Task: Create a sub task Gather and Analyse Requirements for the task  Integrate a new online platform for online language learning in the project ArcticForge , assign it to team member softage.2@softage.net and update the status of the sub task to  Off Track , set the priority of the sub task to High
Action: Mouse moved to (63, 285)
Screenshot: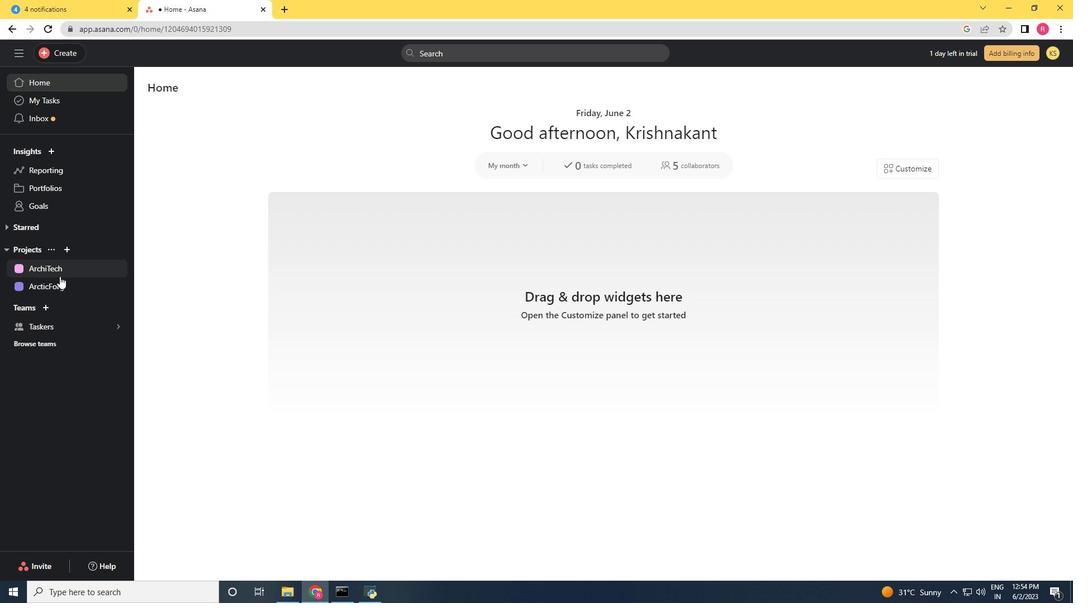 
Action: Mouse pressed left at (63, 285)
Screenshot: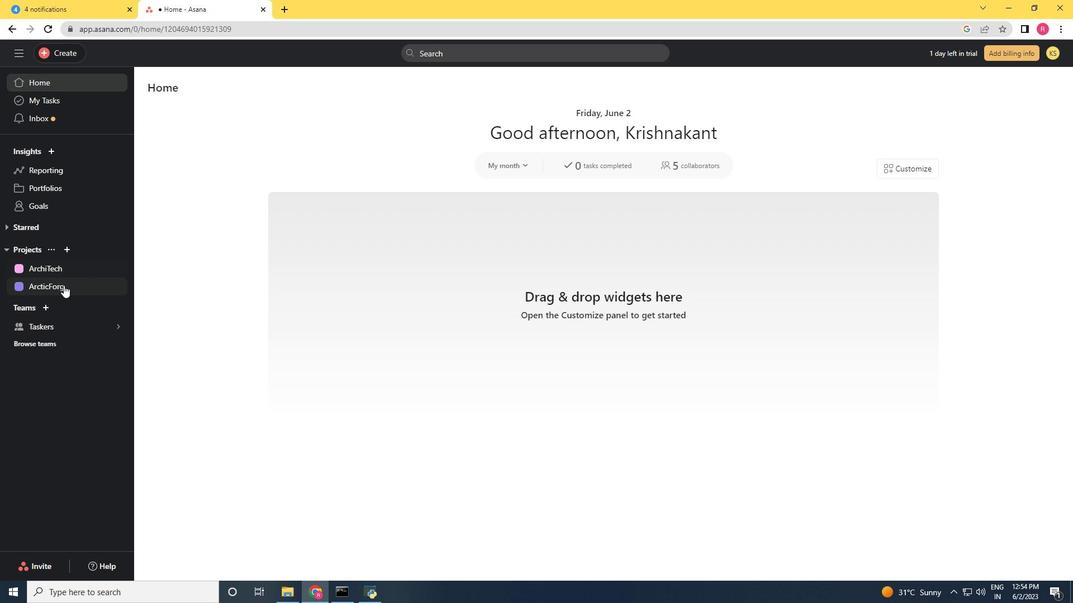 
Action: Mouse moved to (480, 247)
Screenshot: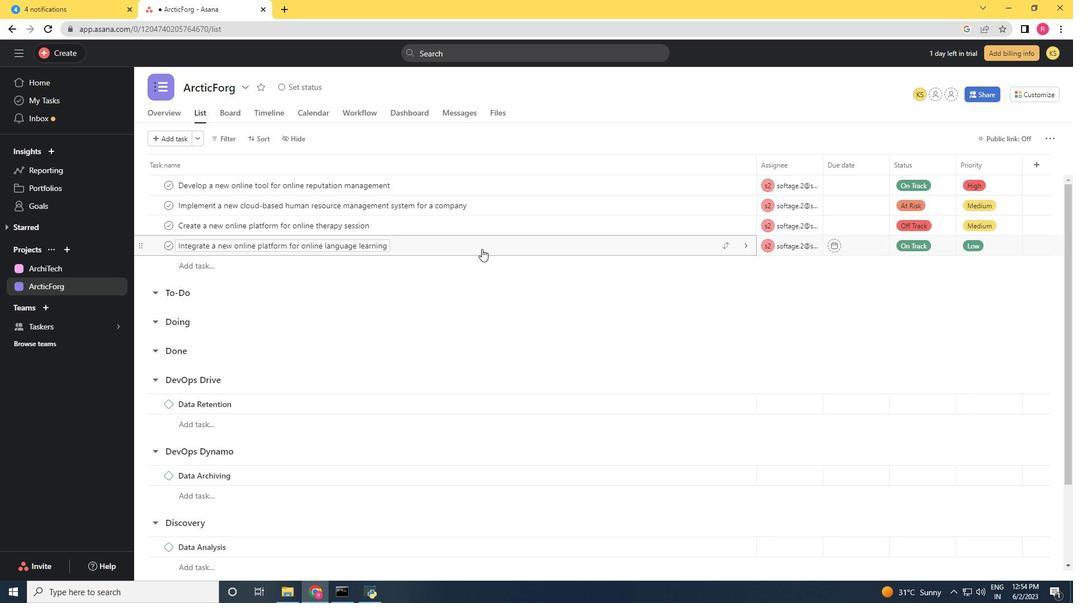 
Action: Mouse pressed left at (480, 247)
Screenshot: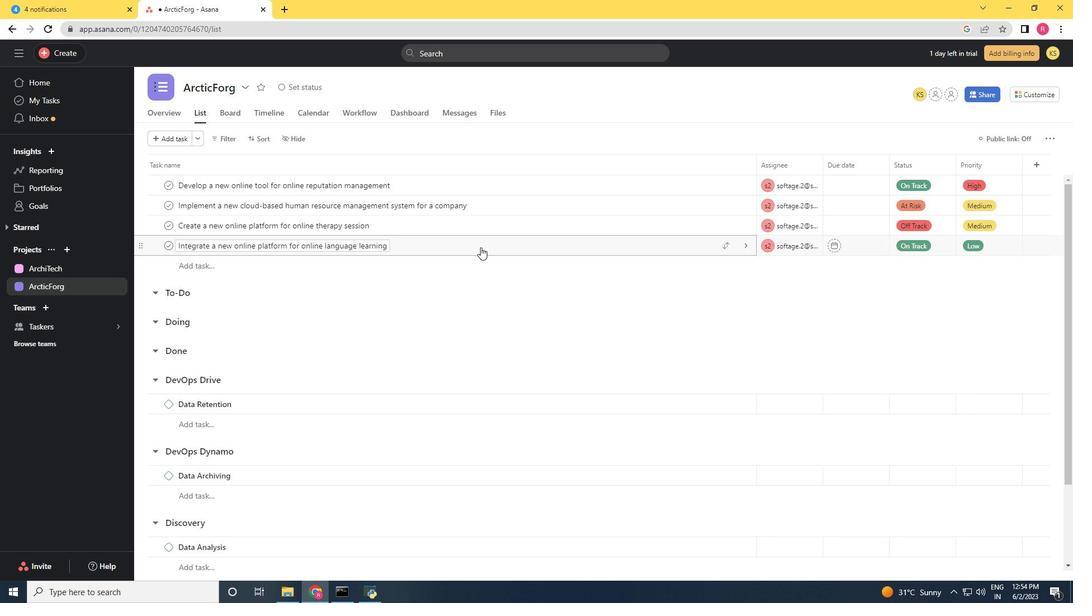 
Action: Mouse moved to (783, 447)
Screenshot: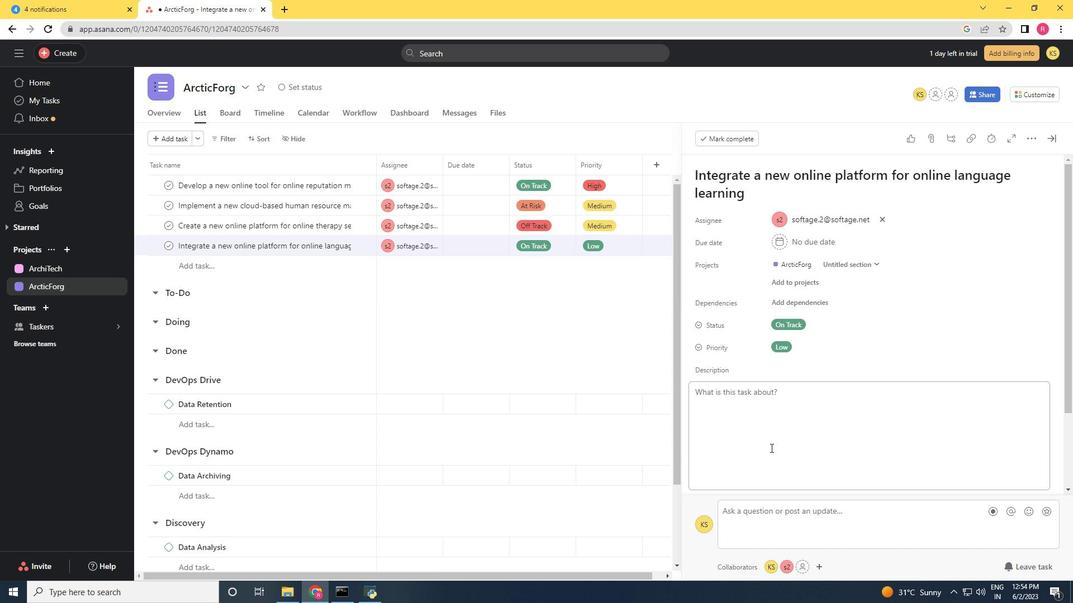 
Action: Mouse scrolled (783, 446) with delta (0, 0)
Screenshot: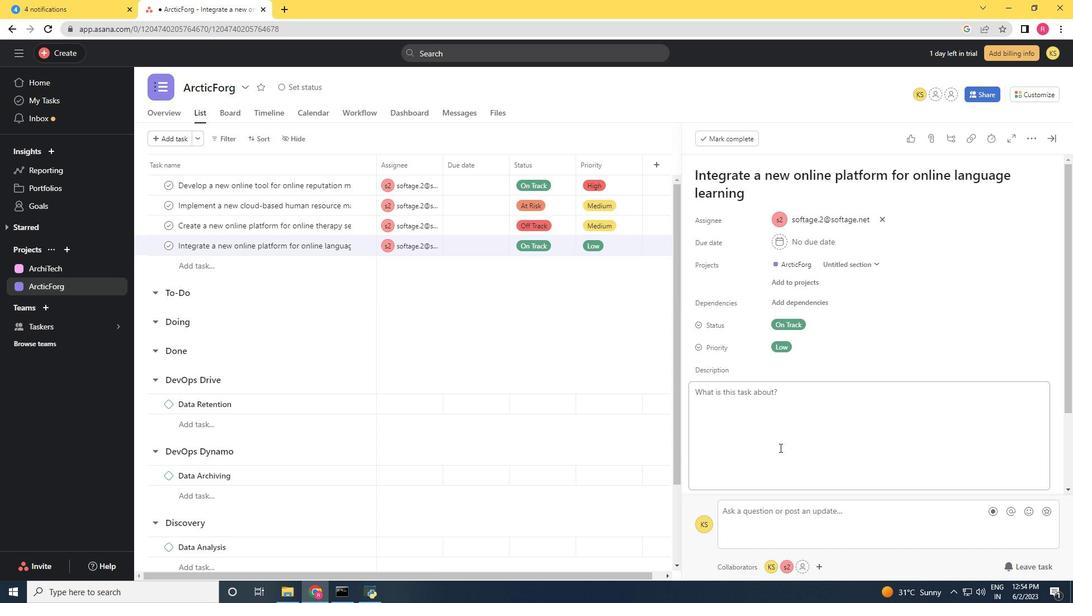 
Action: Mouse scrolled (783, 446) with delta (0, 0)
Screenshot: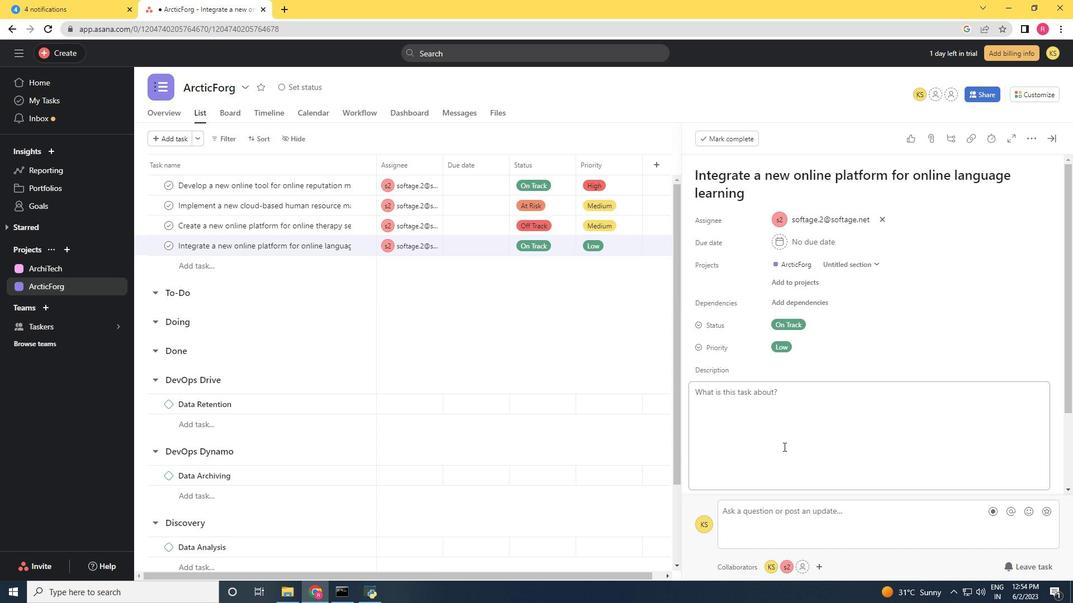 
Action: Mouse moved to (718, 404)
Screenshot: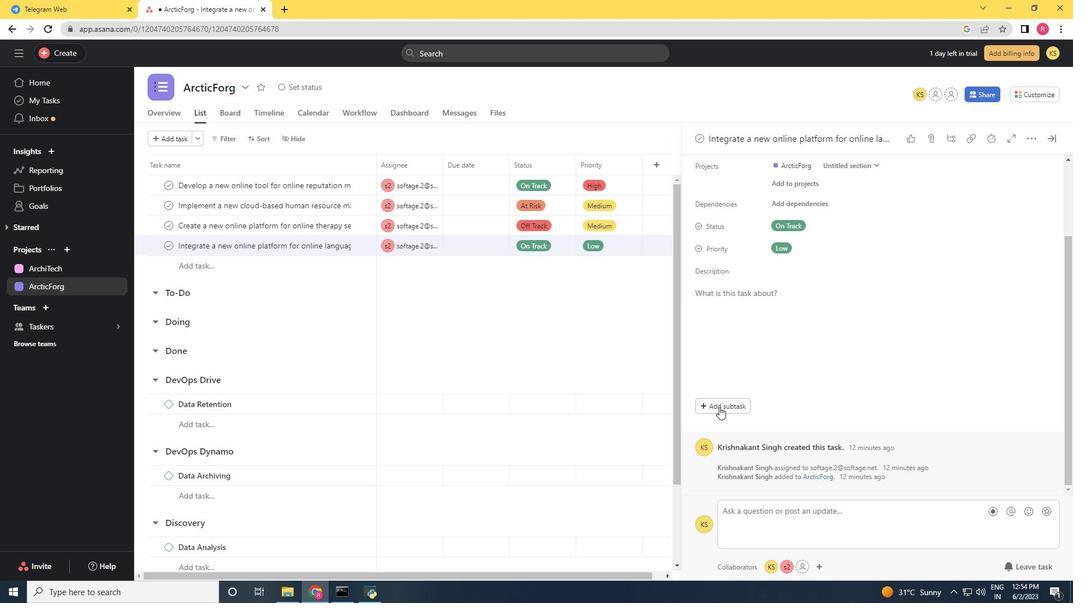 
Action: Mouse pressed left at (718, 404)
Screenshot: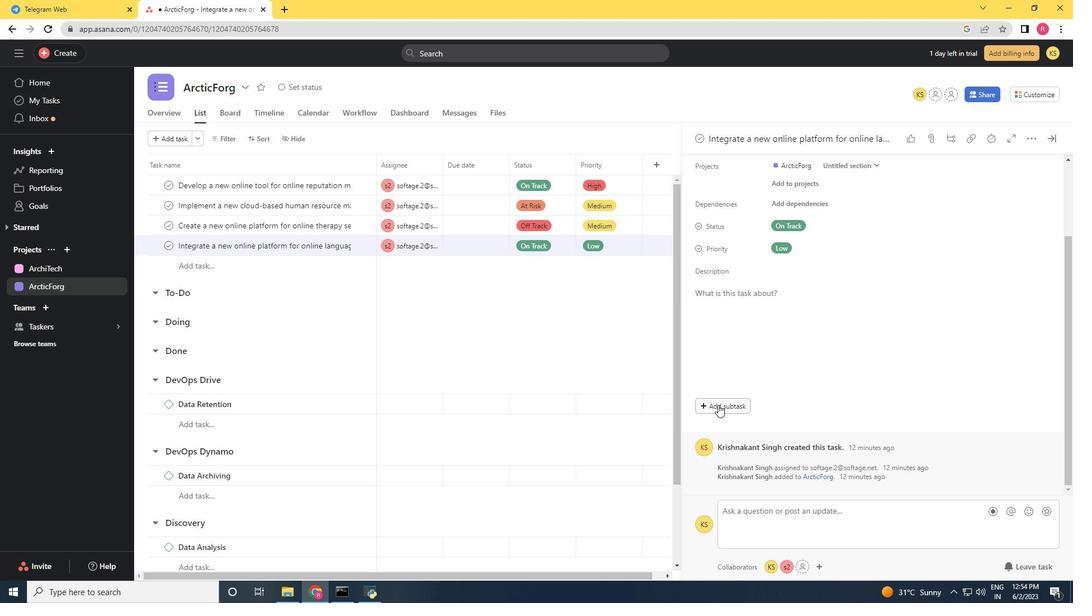 
Action: Key pressed <Key.shift><Key.shift><Key.shift><Key.shift><Key.shift><Key.shift><Key.shift><Key.shift><Key.shift>Gather<Key.space>and<Key.space><Key.shift>Analyse<Key.space><Key.shift><Key.shift>Requirements
Screenshot: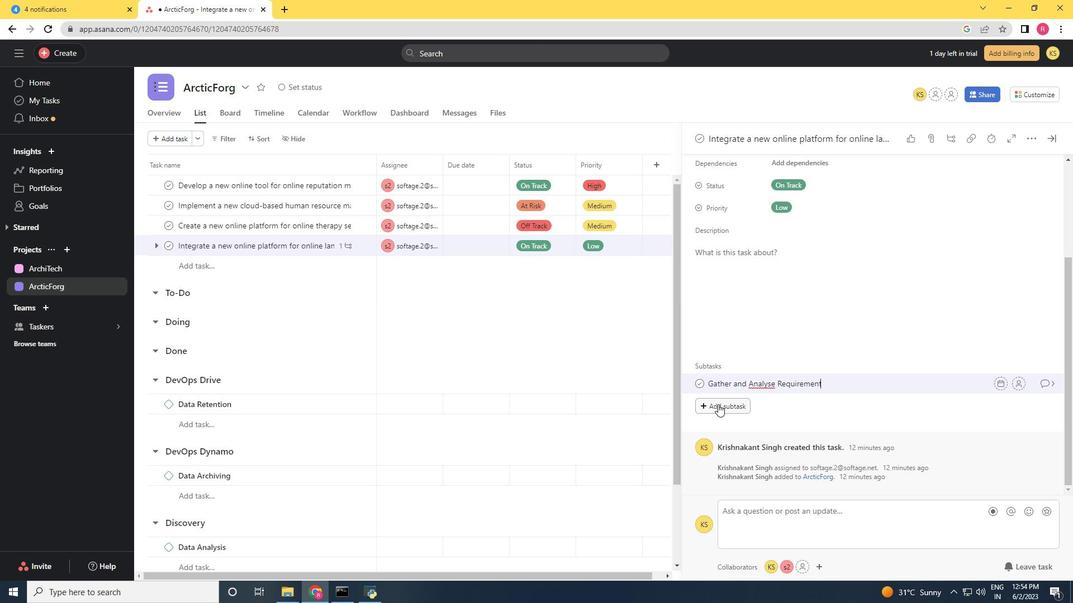 
Action: Mouse moved to (1017, 385)
Screenshot: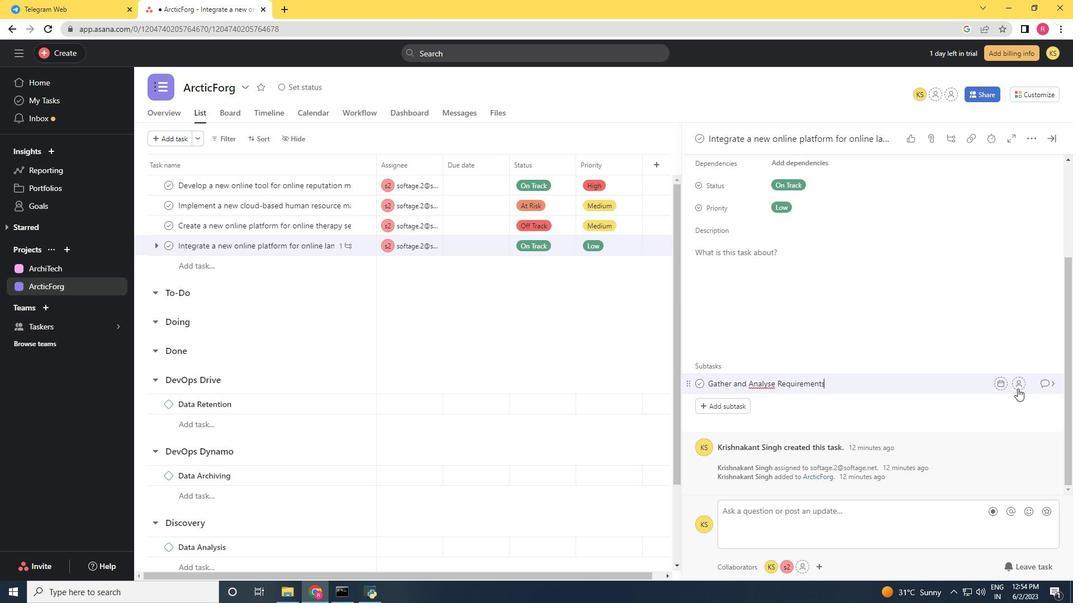 
Action: Mouse pressed left at (1017, 385)
Screenshot: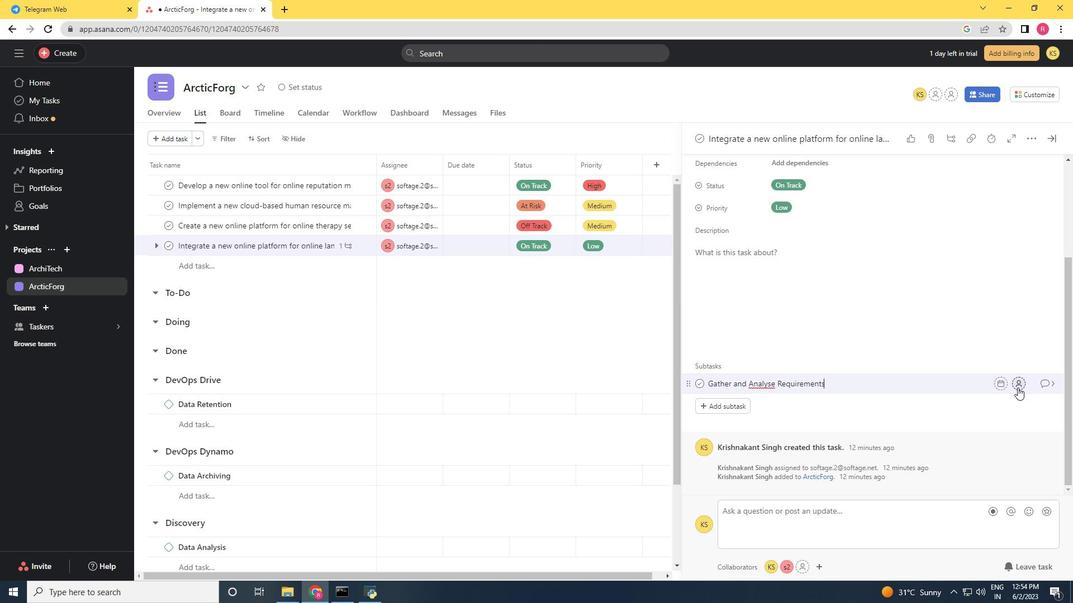 
Action: Mouse moved to (853, 442)
Screenshot: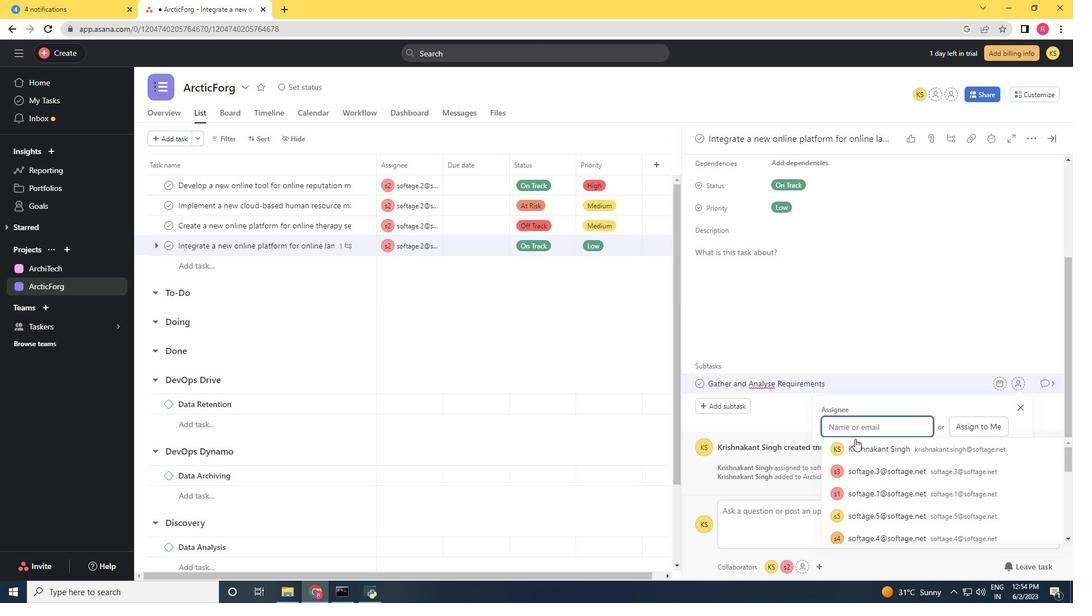 
Action: Key pressed softage.2<Key.shift>@softage.net
Screenshot: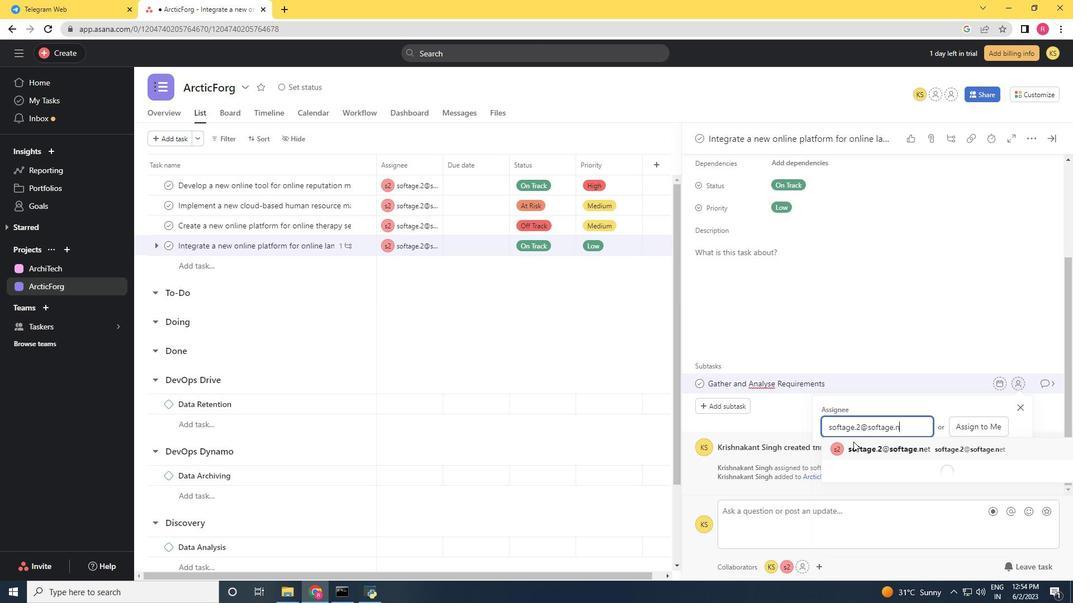 
Action: Mouse moved to (879, 446)
Screenshot: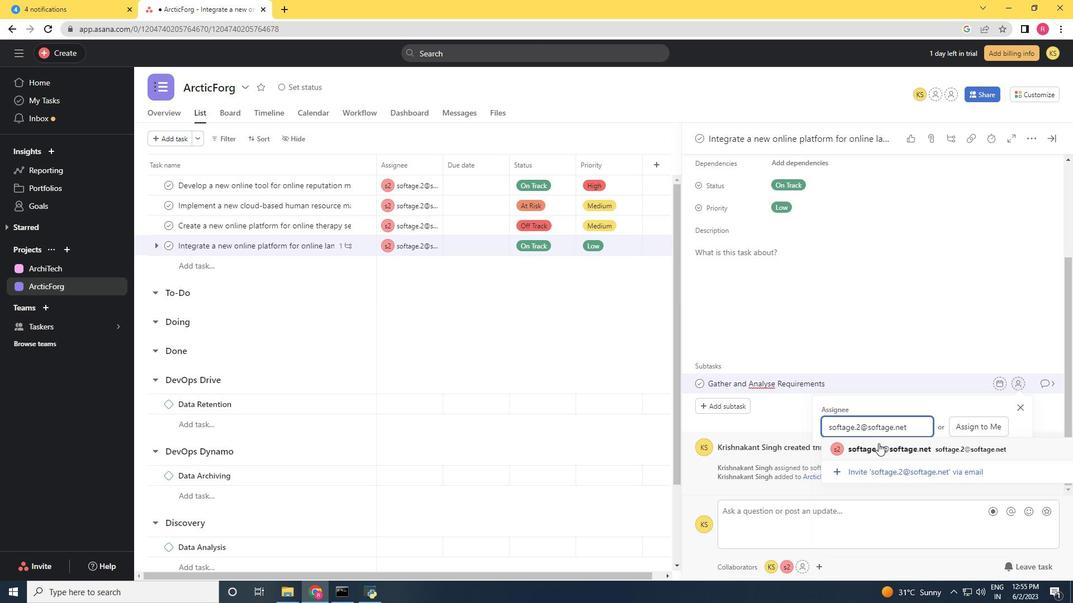 
Action: Mouse pressed left at (879, 446)
Screenshot: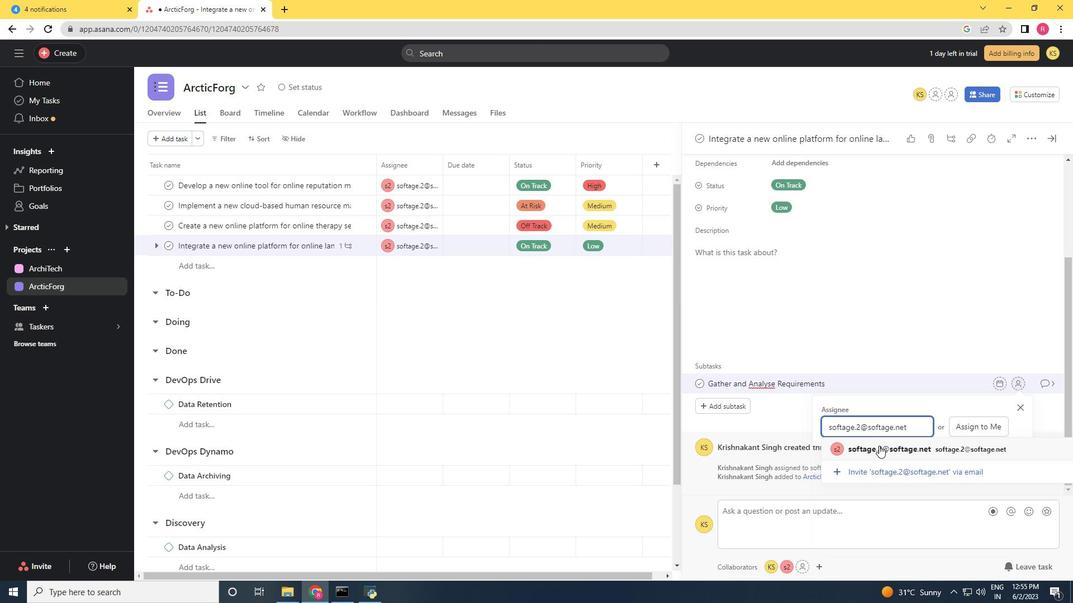 
Action: Mouse moved to (1050, 384)
Screenshot: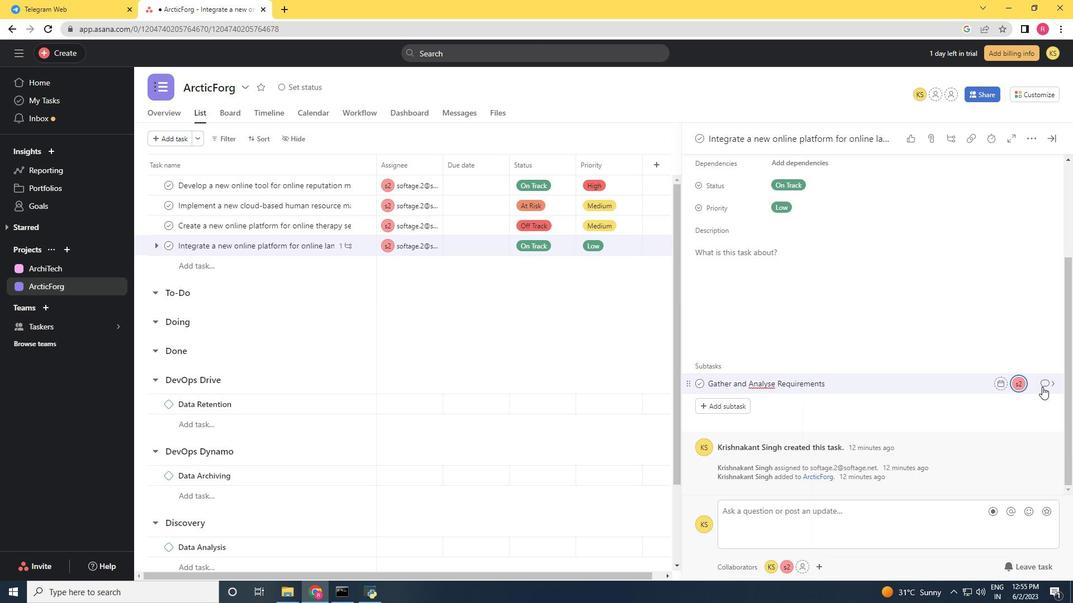 
Action: Mouse pressed left at (1050, 384)
Screenshot: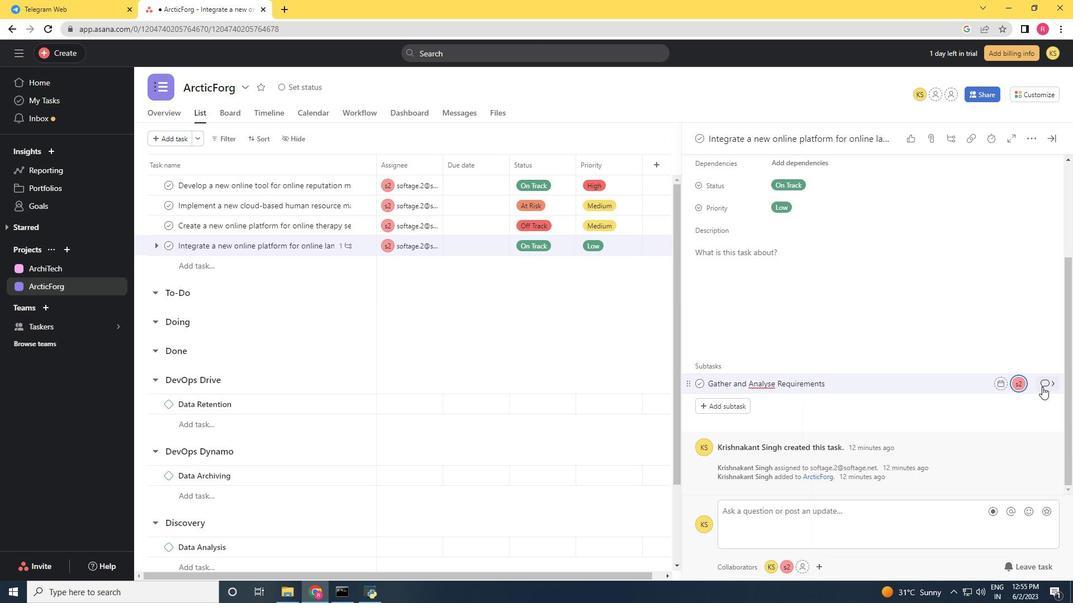 
Action: Mouse moved to (727, 289)
Screenshot: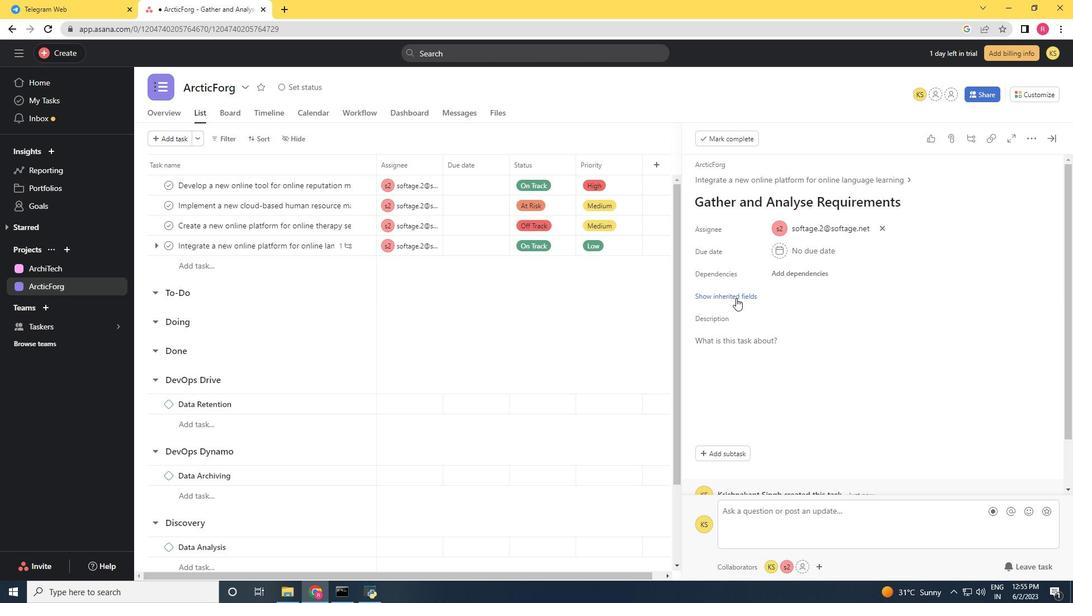 
Action: Mouse pressed left at (727, 289)
Screenshot: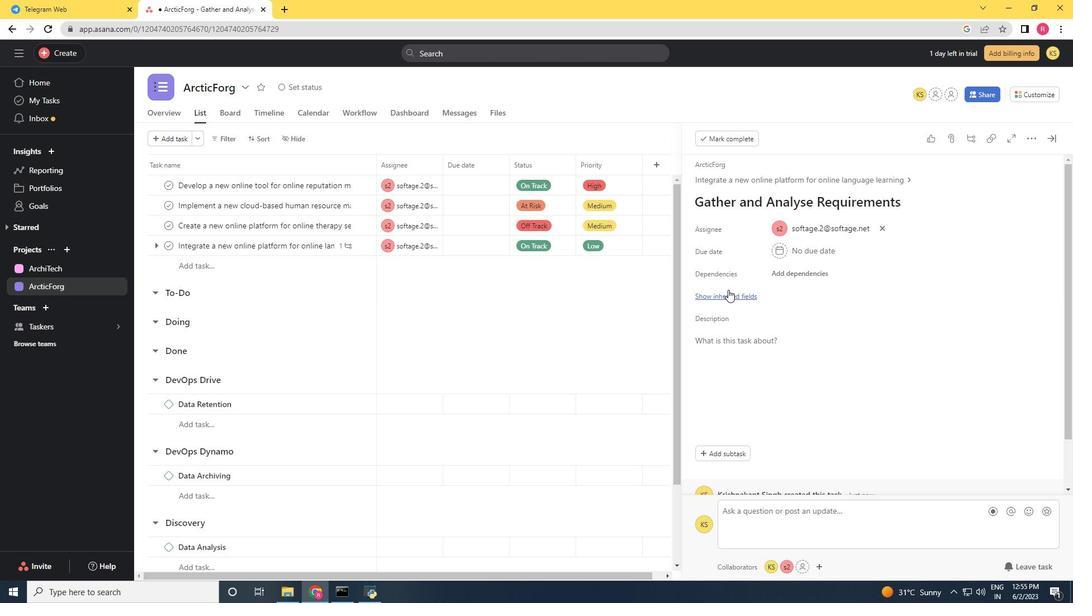 
Action: Mouse moved to (729, 293)
Screenshot: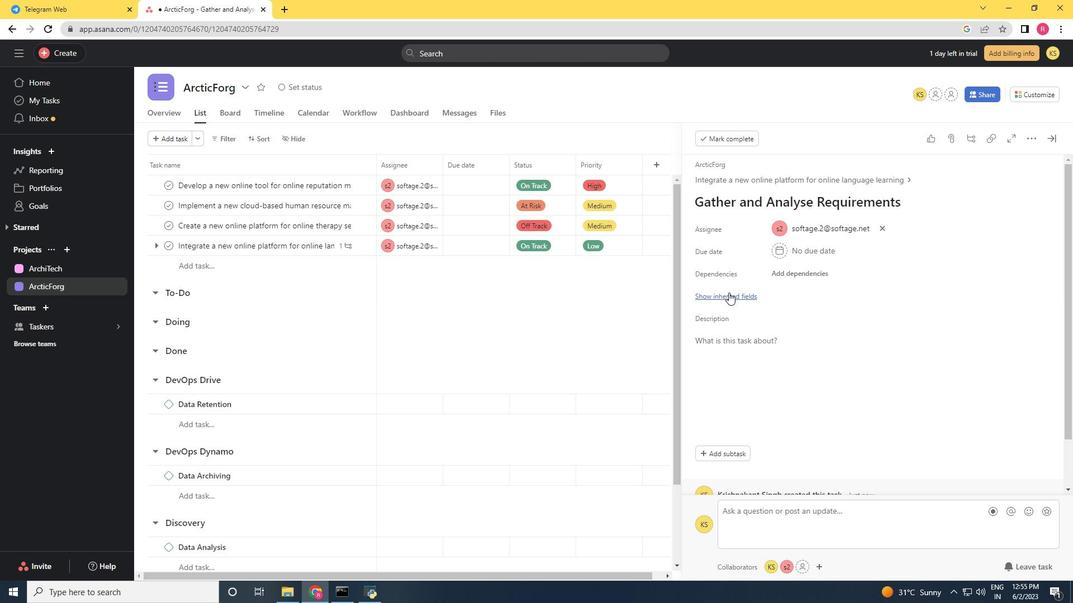 
Action: Mouse pressed left at (729, 293)
Screenshot: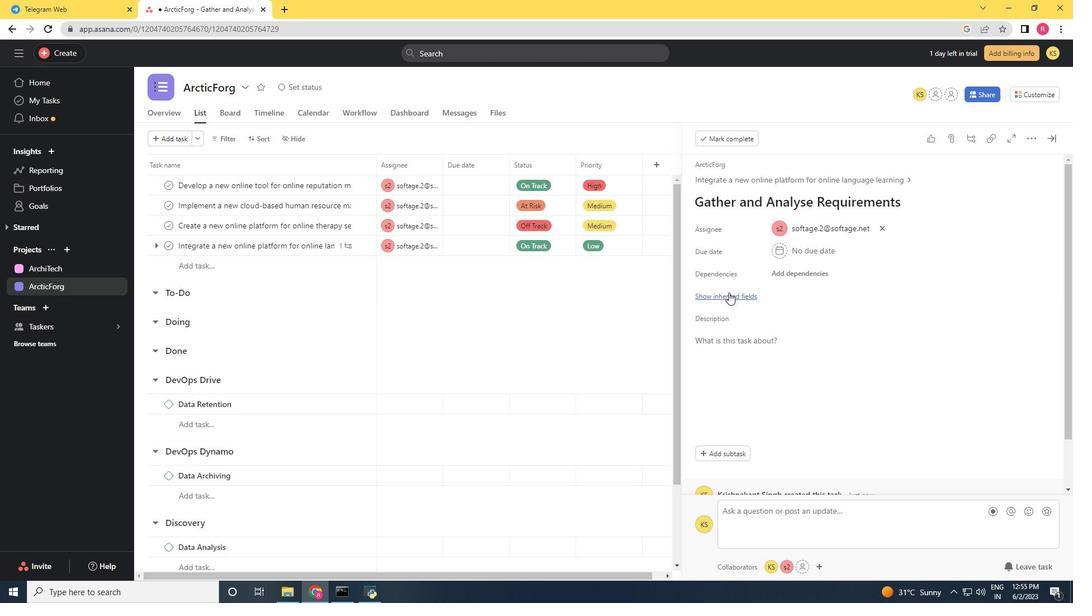 
Action: Mouse moved to (786, 315)
Screenshot: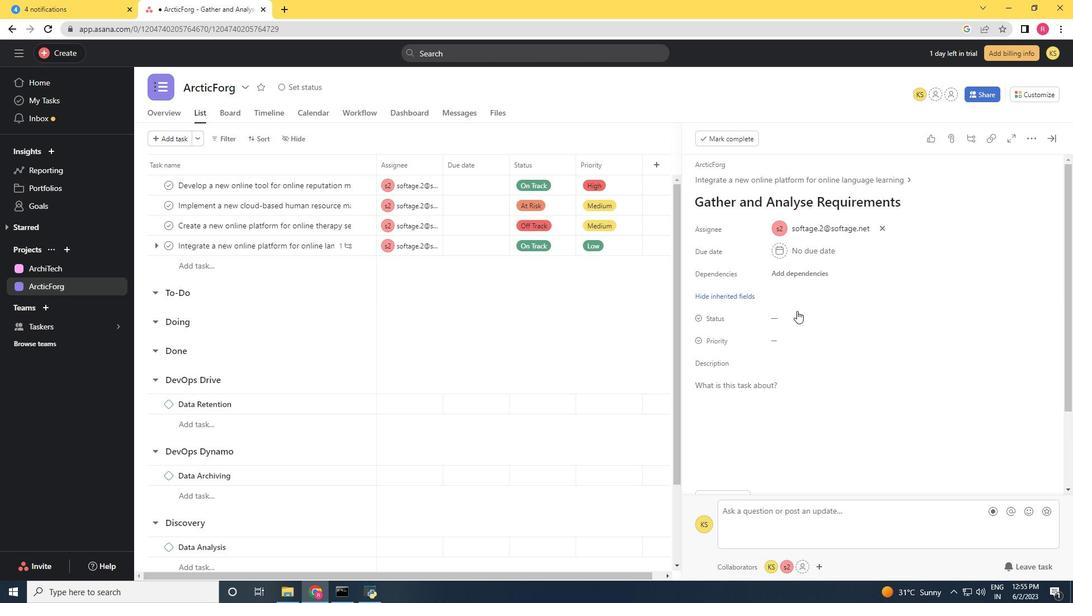 
Action: Mouse pressed left at (786, 315)
Screenshot: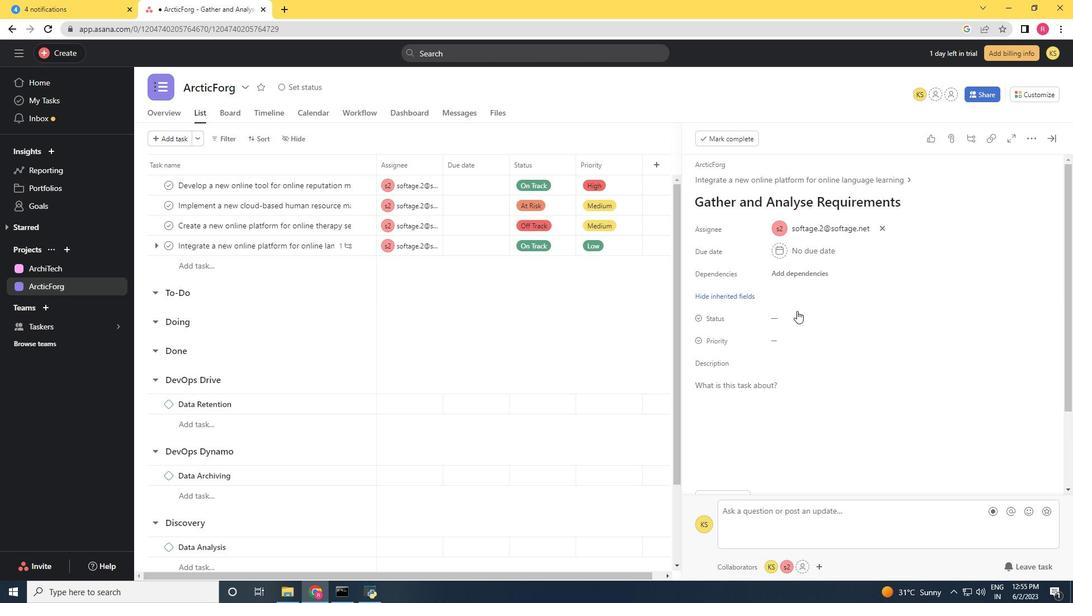 
Action: Mouse moved to (807, 372)
Screenshot: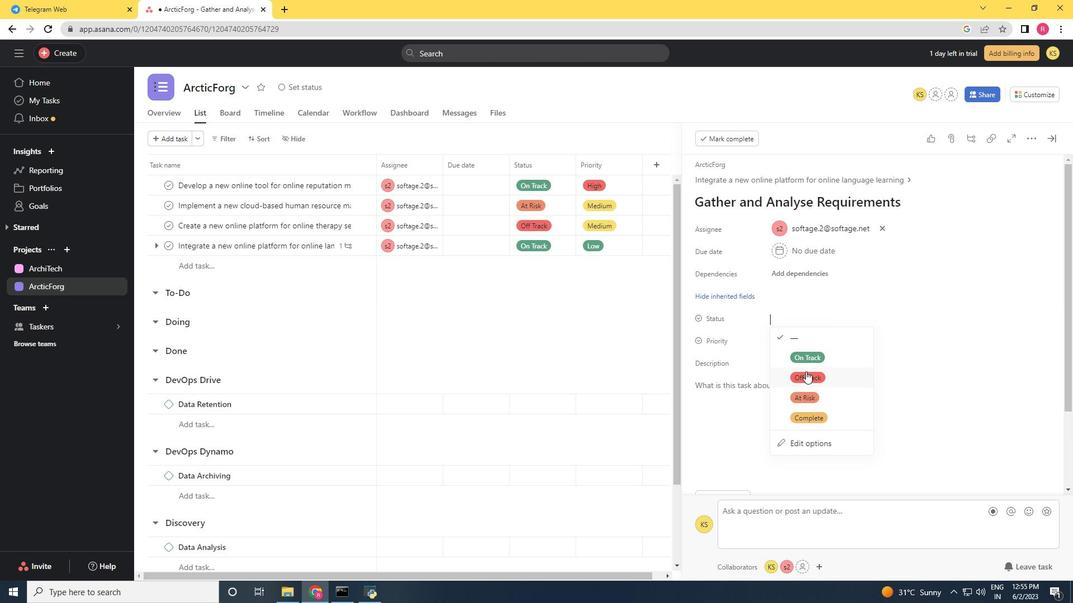 
Action: Mouse pressed left at (807, 372)
Screenshot: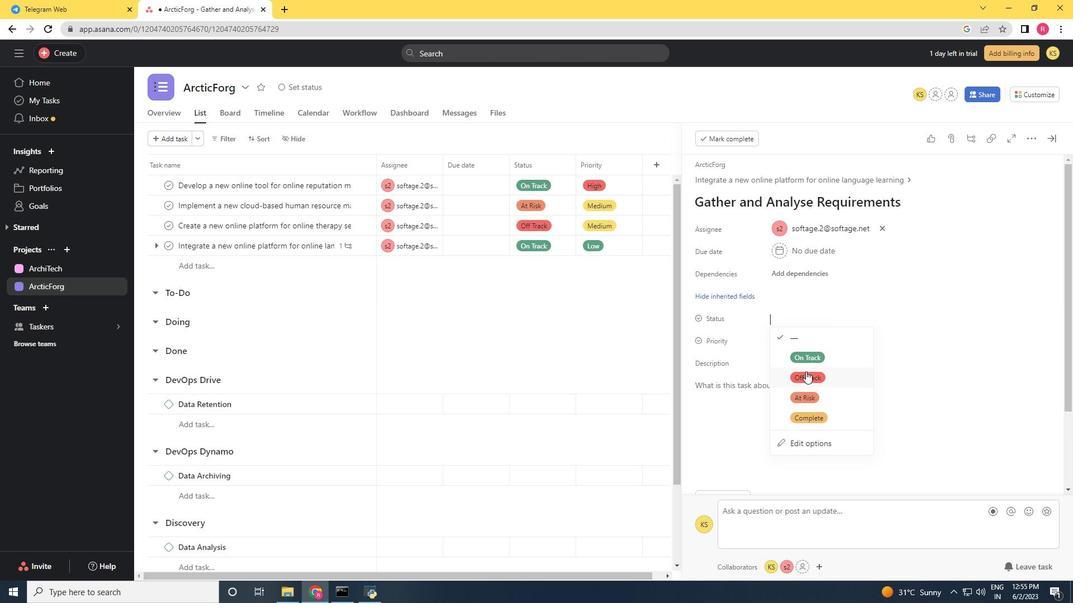 
Action: Mouse moved to (773, 342)
Screenshot: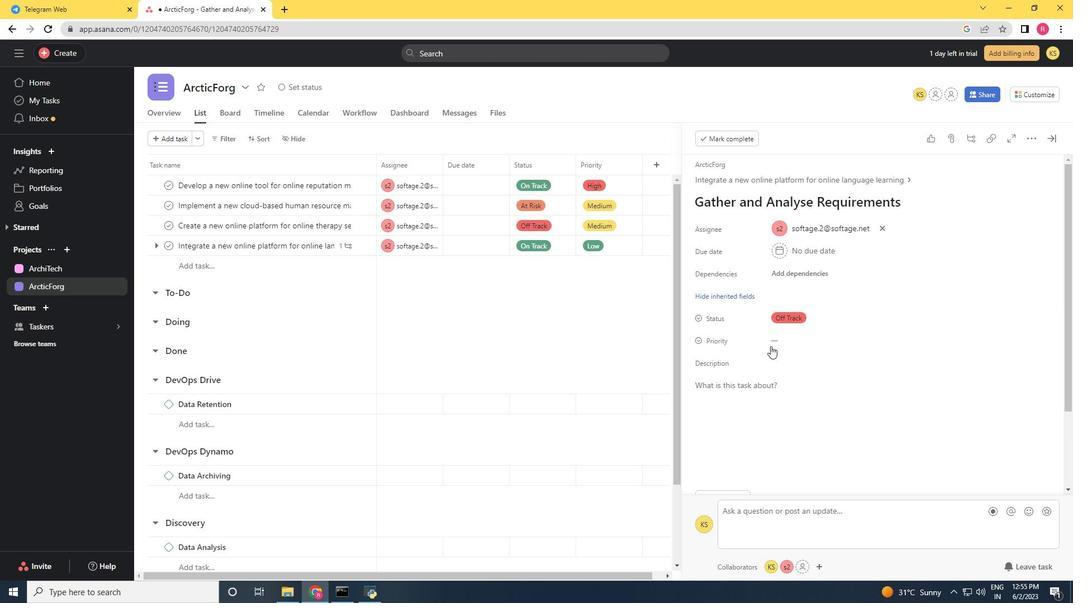 
Action: Mouse pressed left at (773, 342)
Screenshot: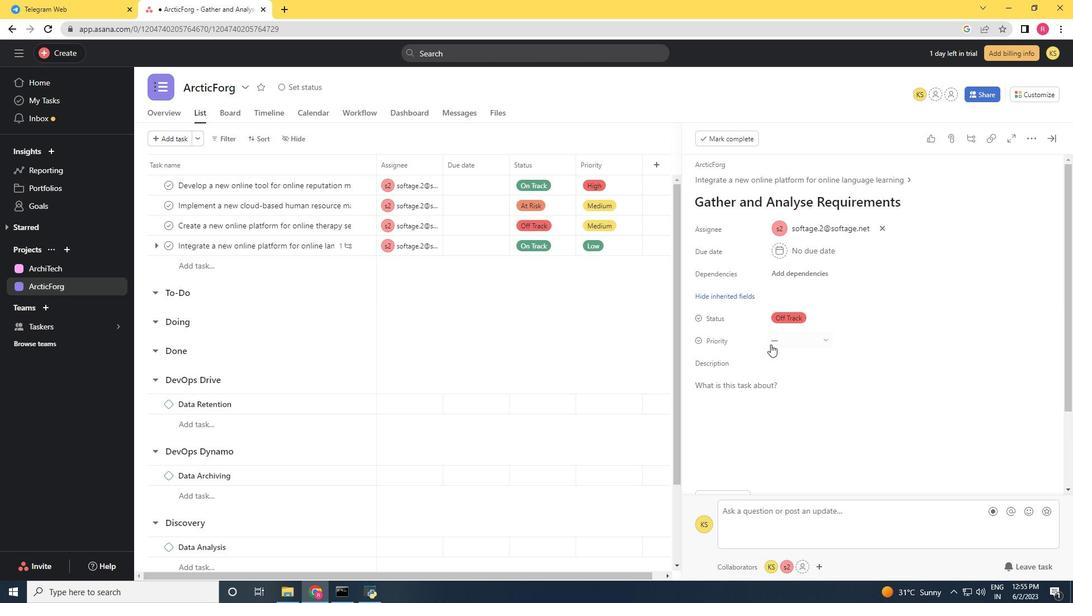 
Action: Mouse moved to (788, 378)
Screenshot: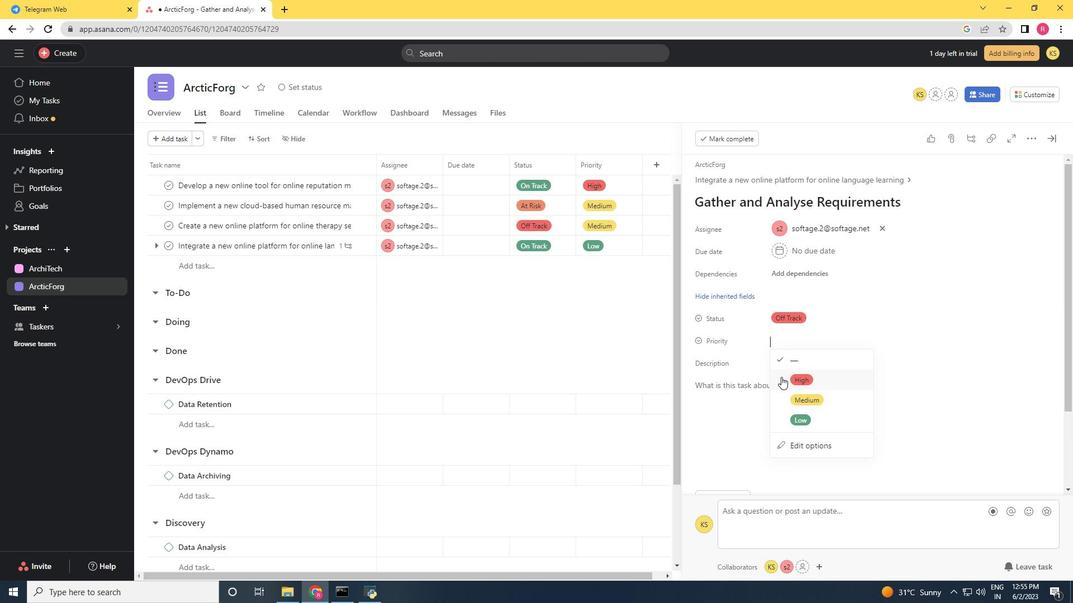 
Action: Mouse pressed left at (788, 378)
Screenshot: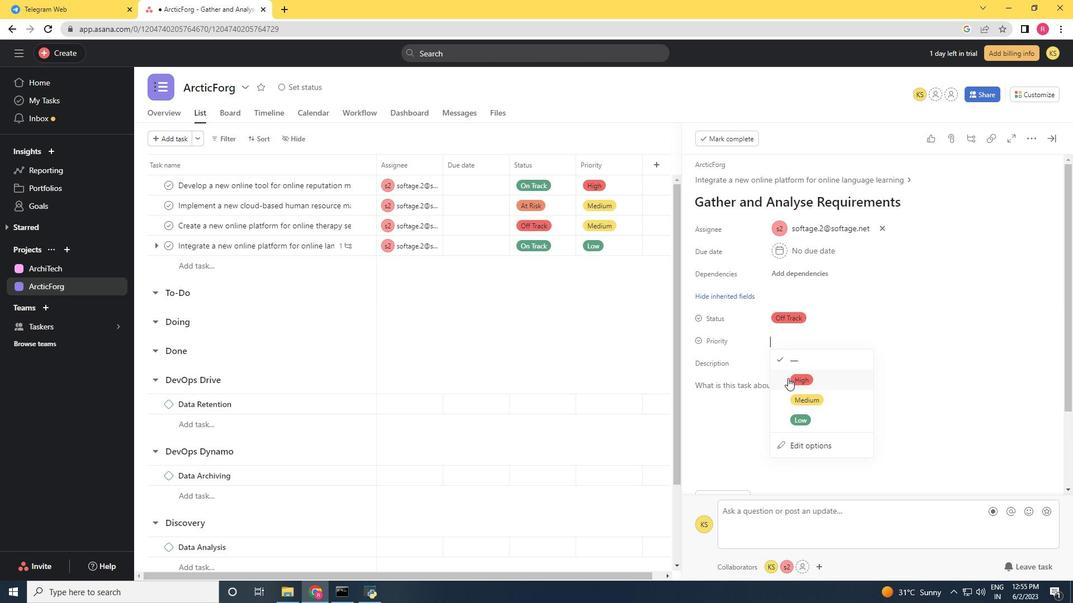 
Action: Mouse moved to (1065, 284)
Screenshot: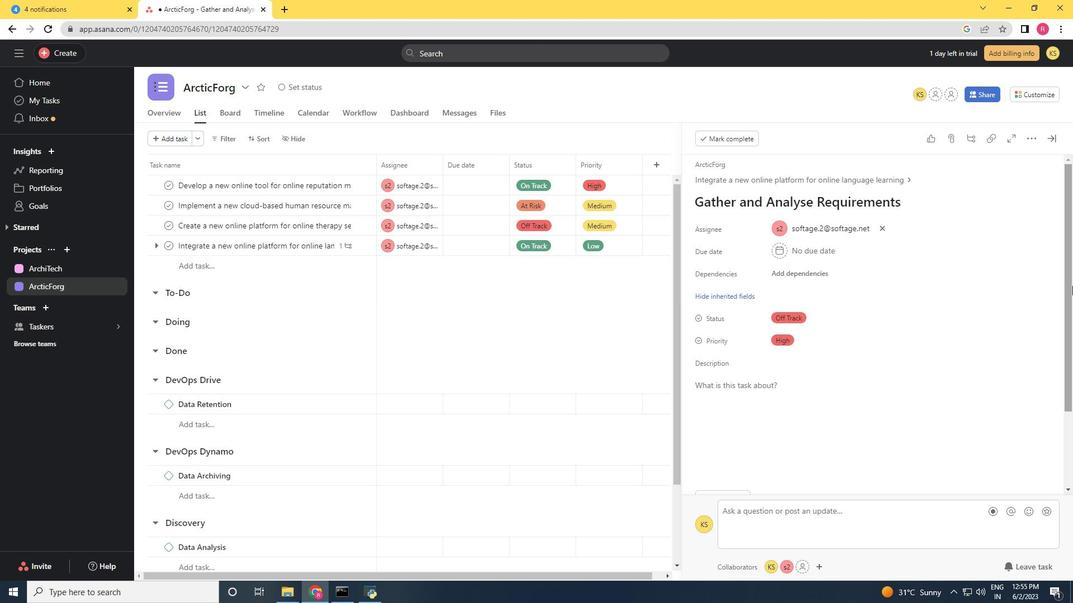 
